 Task: Check the number of single-family homes sold in the last 5 years.
Action: Mouse moved to (467, 200)
Screenshot: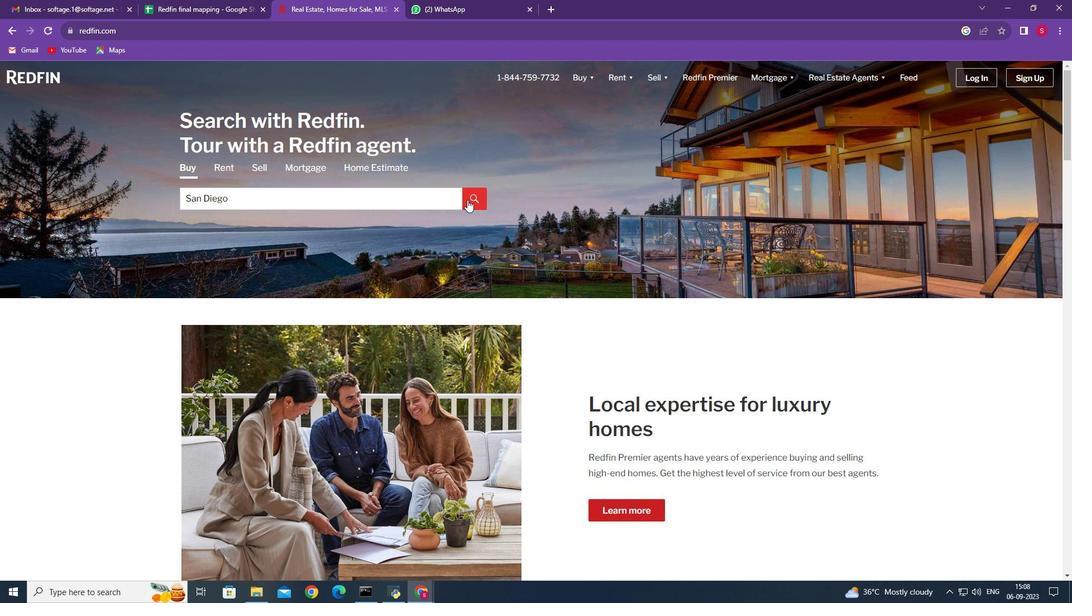 
Action: Mouse pressed left at (467, 200)
Screenshot: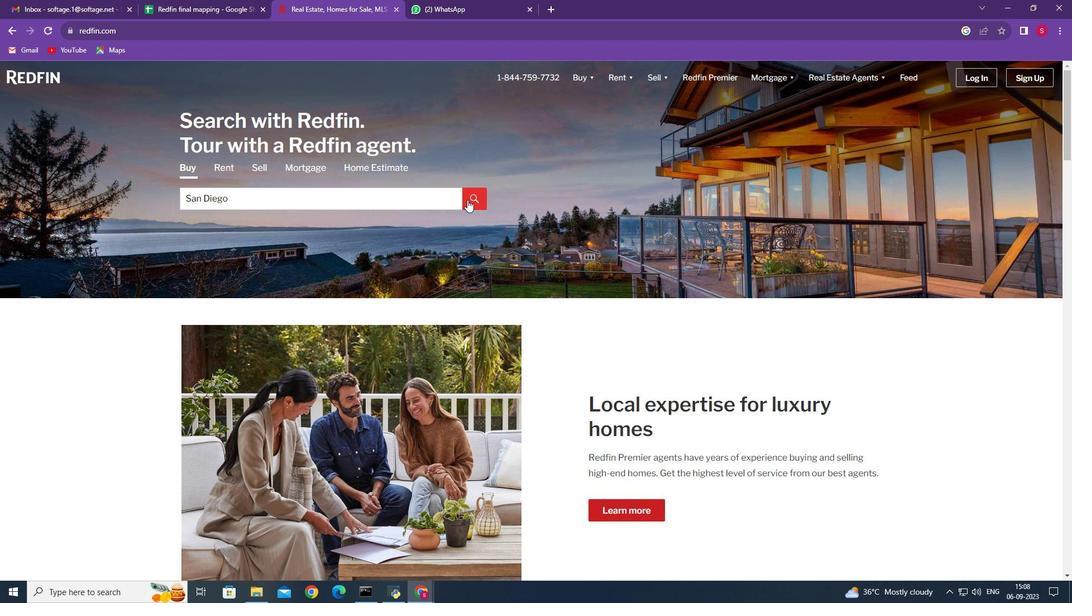 
Action: Mouse moved to (949, 116)
Screenshot: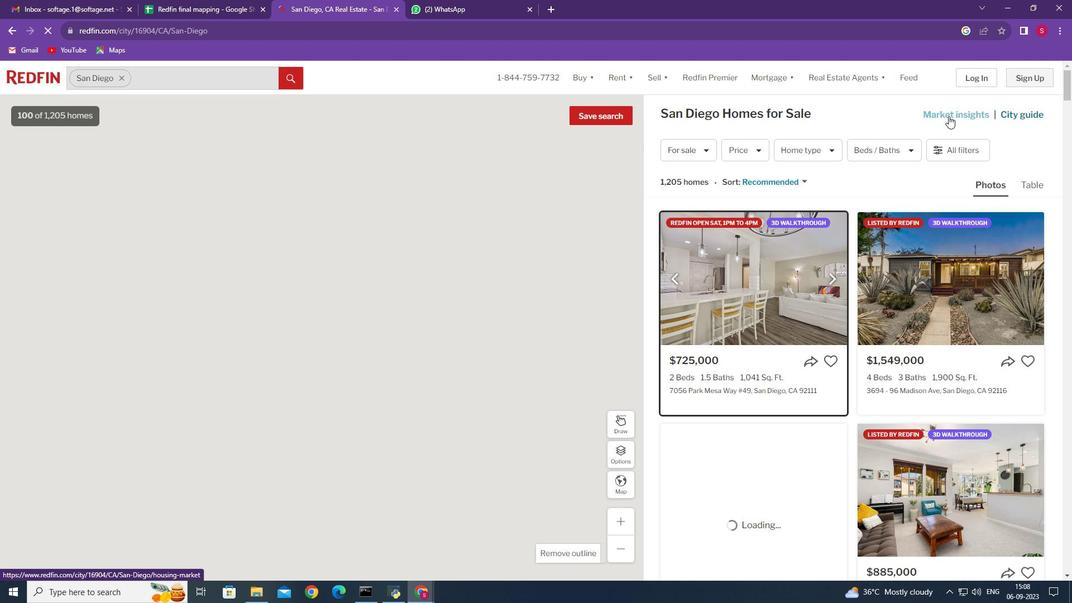 
Action: Mouse pressed left at (949, 116)
Screenshot: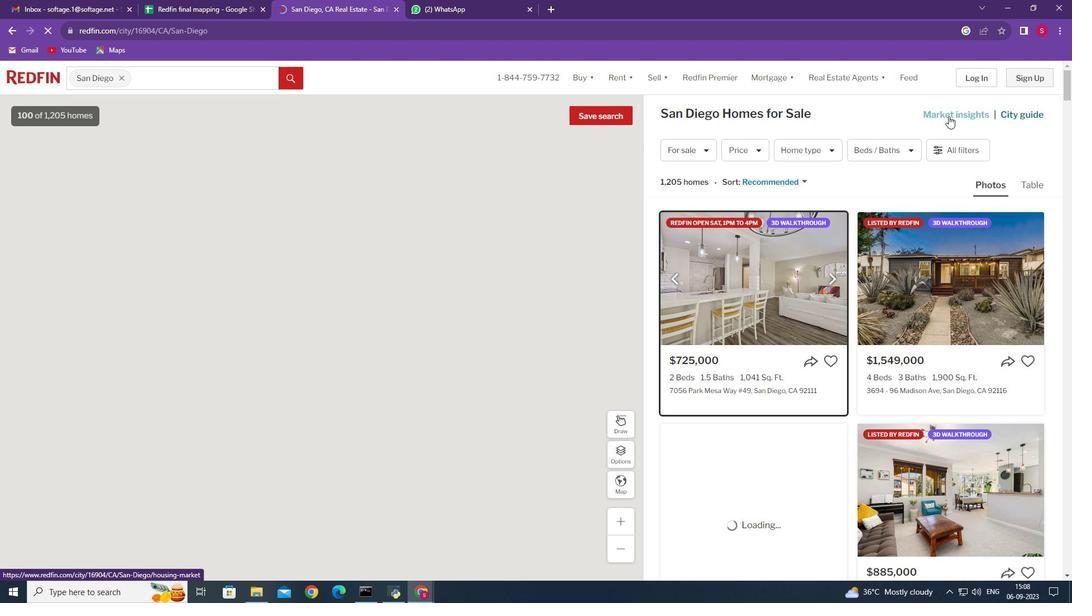 
Action: Mouse moved to (216, 212)
Screenshot: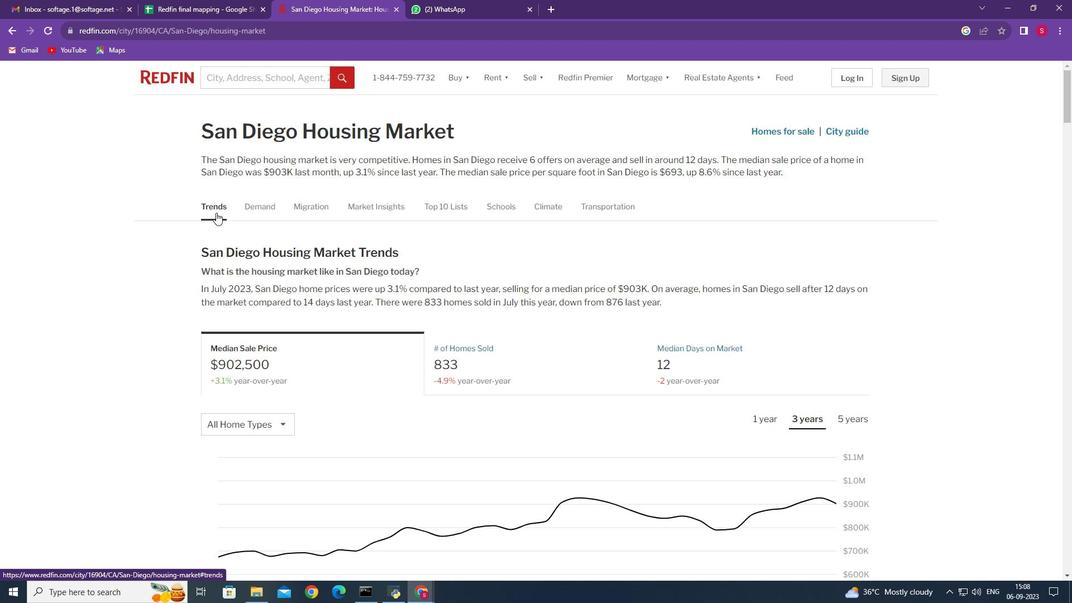 
Action: Mouse pressed left at (216, 212)
Screenshot: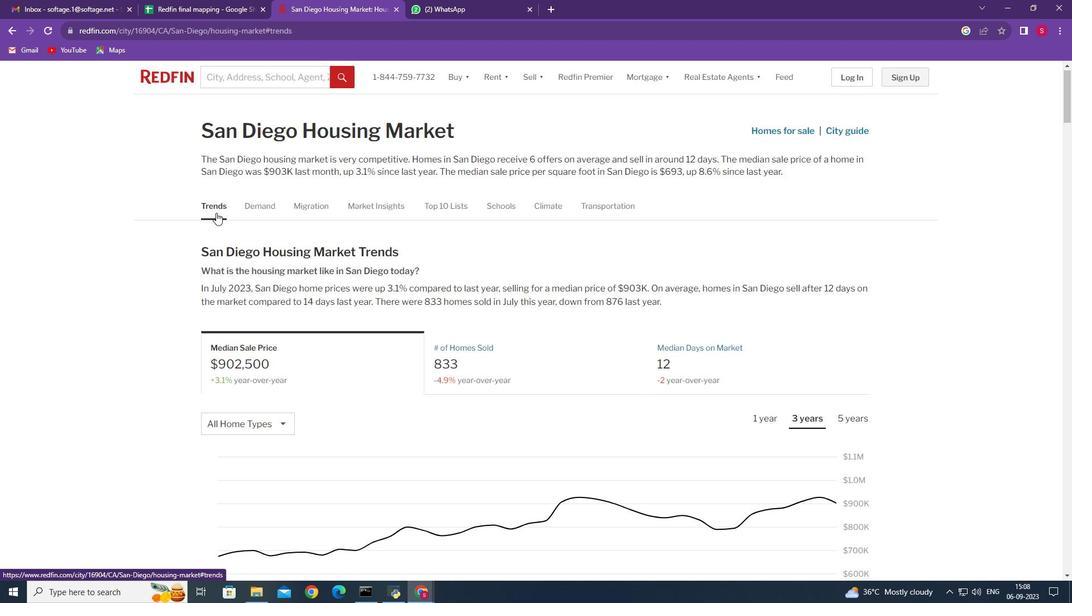 
Action: Mouse moved to (527, 205)
Screenshot: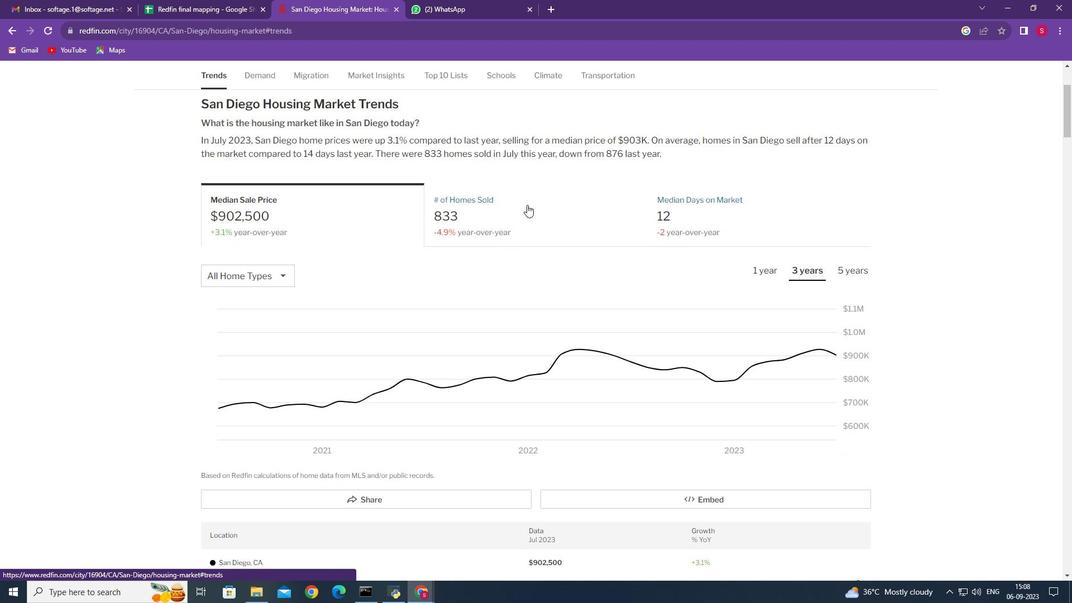 
Action: Mouse pressed left at (527, 205)
Screenshot: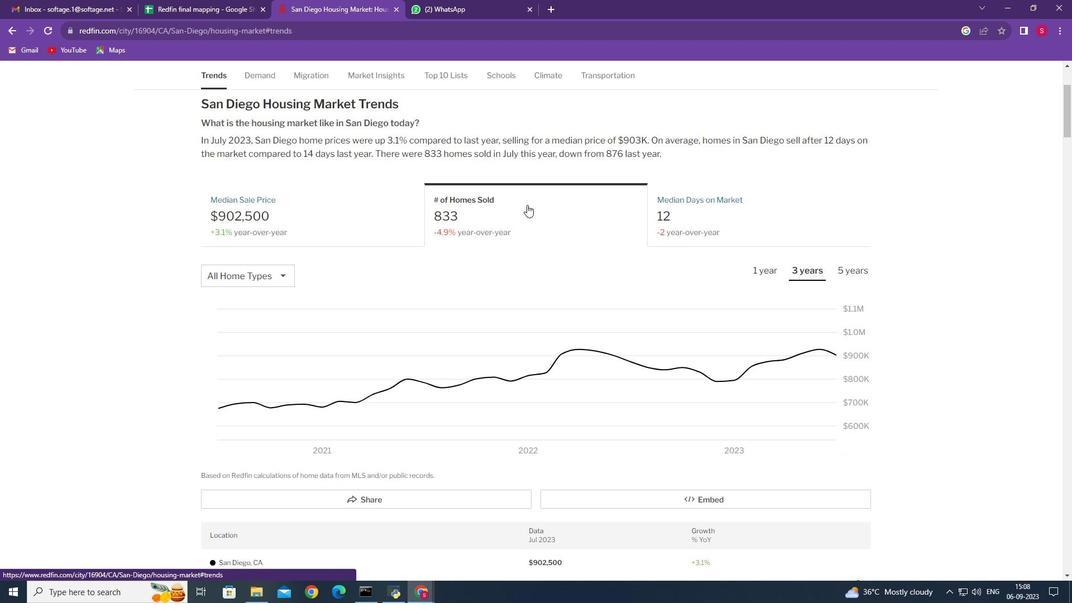 
Action: Mouse moved to (286, 280)
Screenshot: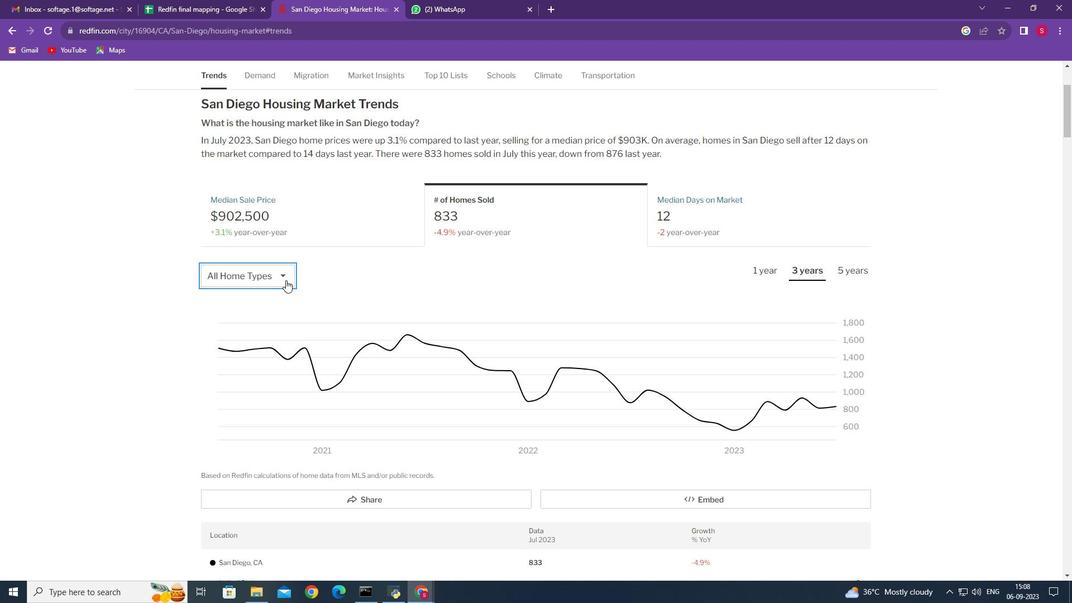 
Action: Mouse pressed left at (286, 280)
Screenshot: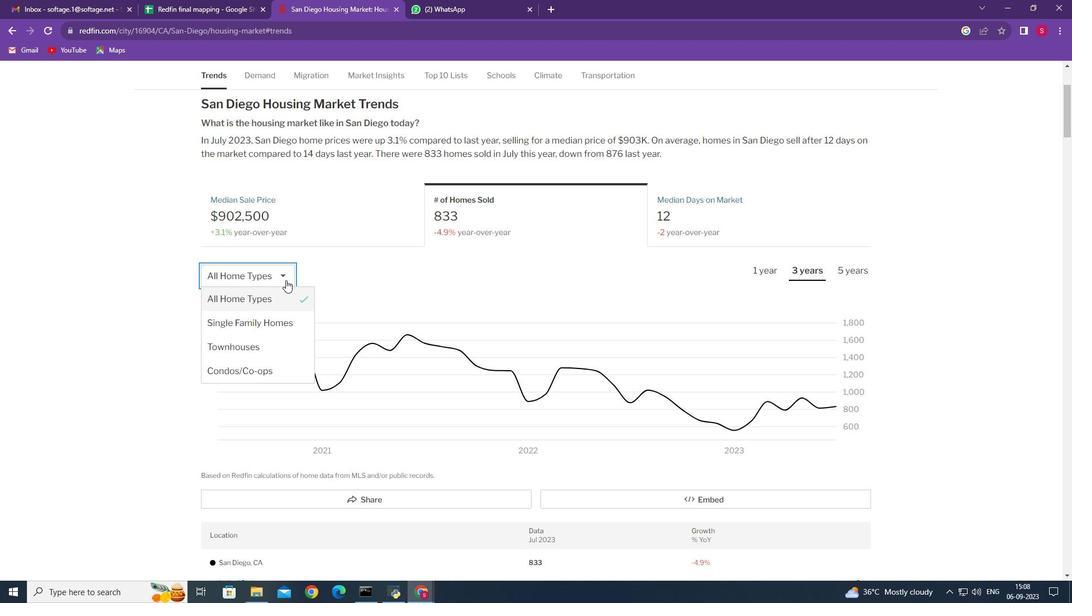 
Action: Mouse moved to (286, 319)
Screenshot: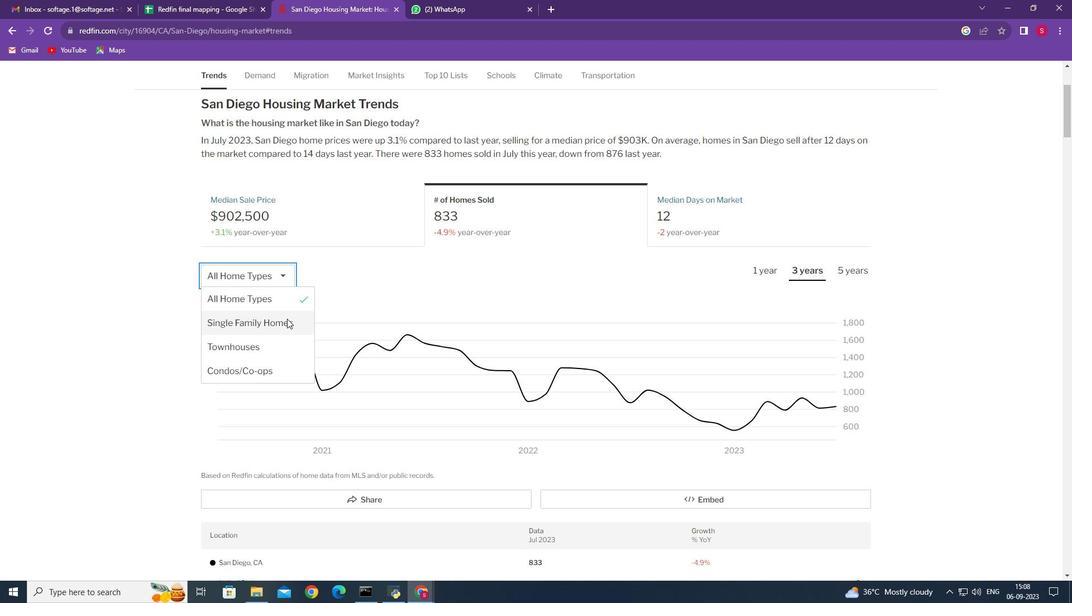 
Action: Mouse pressed left at (286, 319)
Screenshot: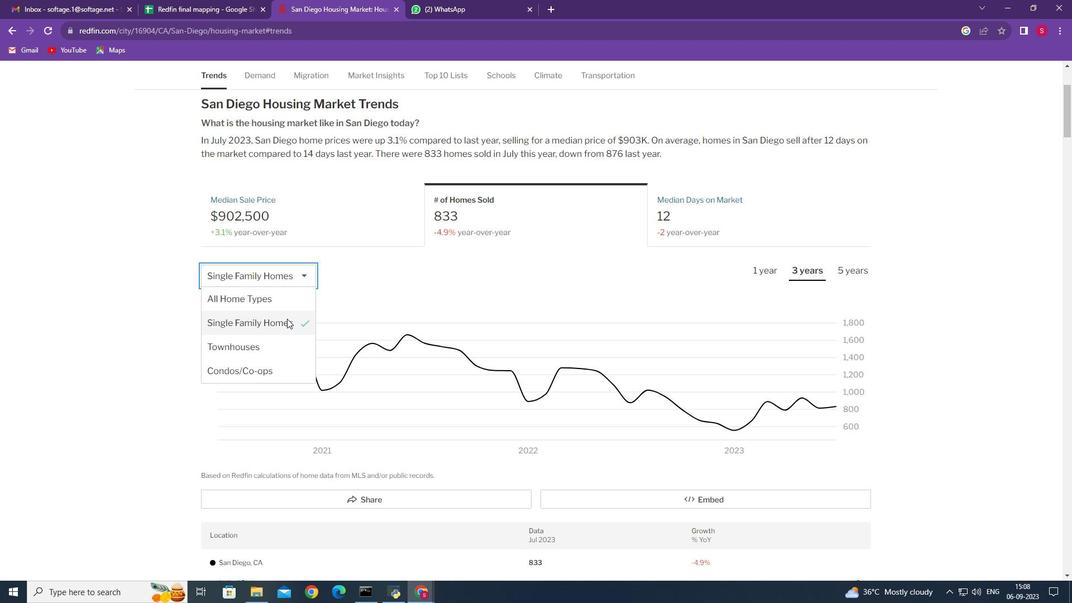 
Action: Mouse moved to (848, 268)
Screenshot: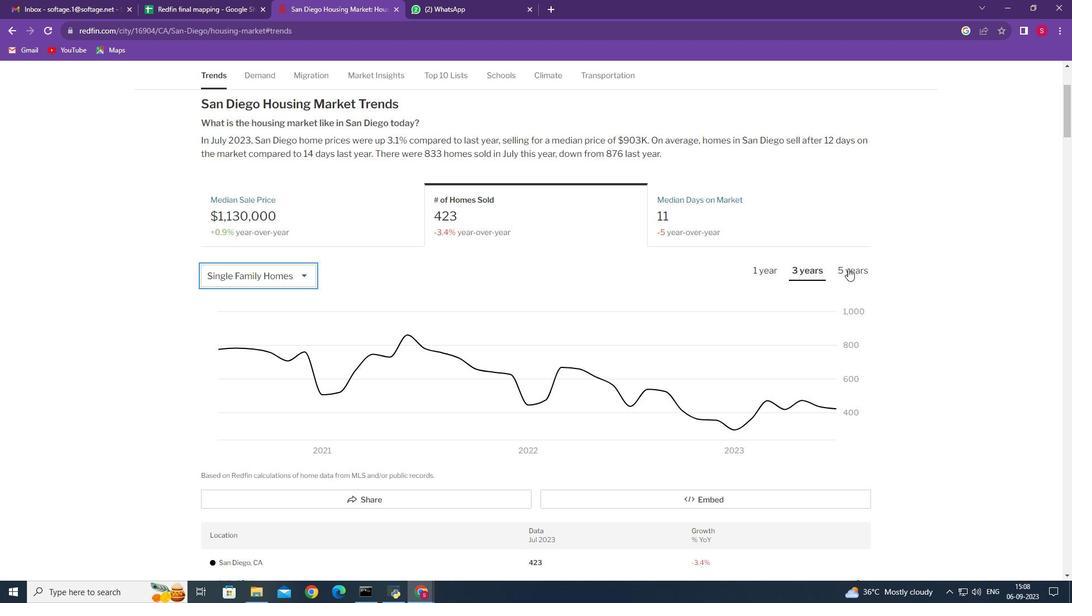 
Action: Mouse pressed left at (848, 268)
Screenshot: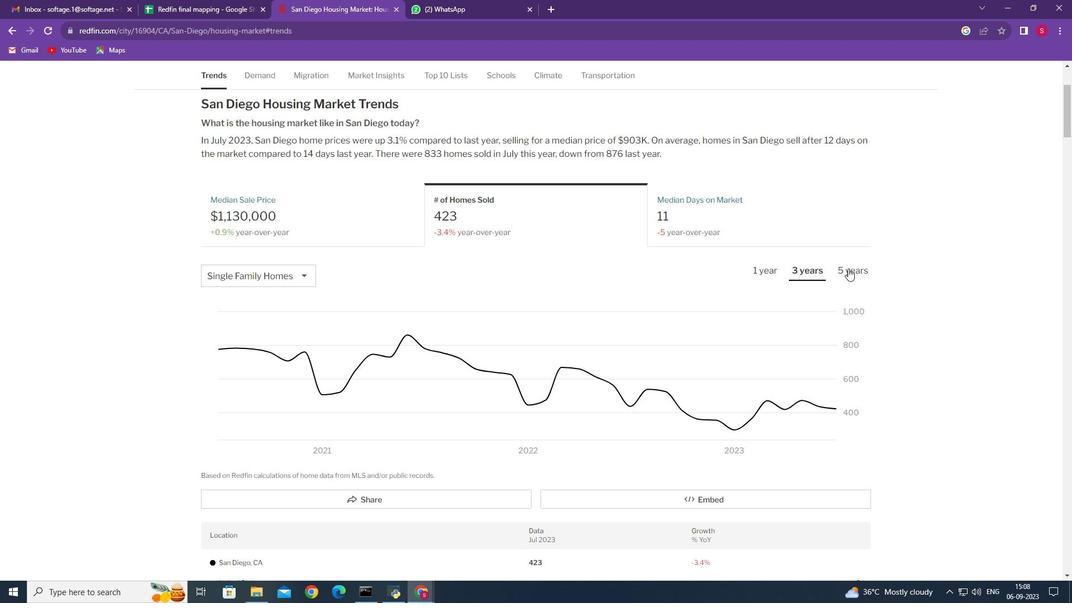 
Action: Mouse moved to (682, 469)
Screenshot: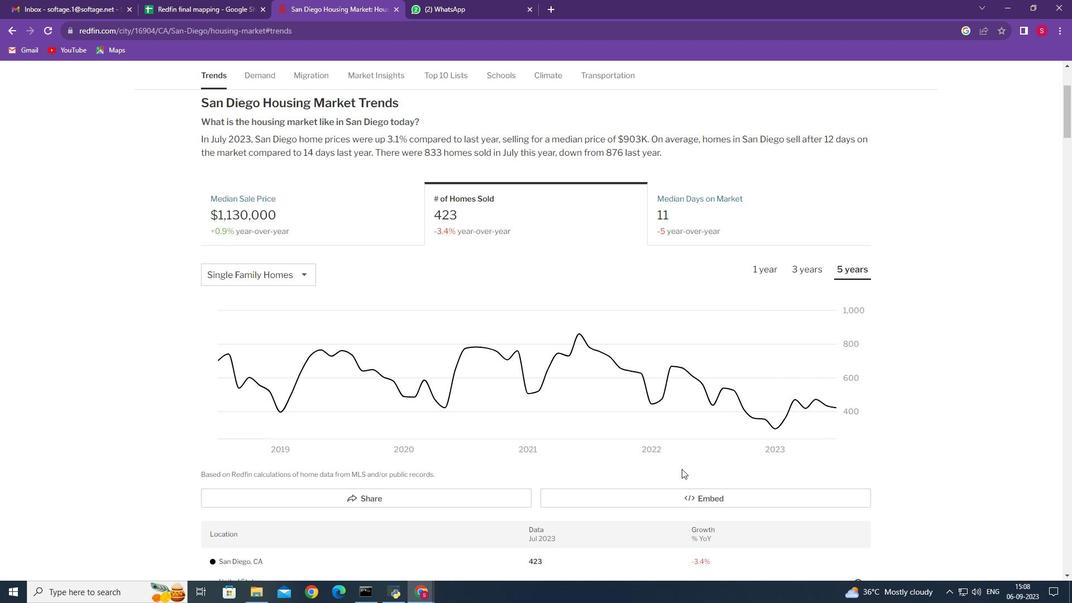 
Action: Mouse scrolled (682, 468) with delta (0, 0)
Screenshot: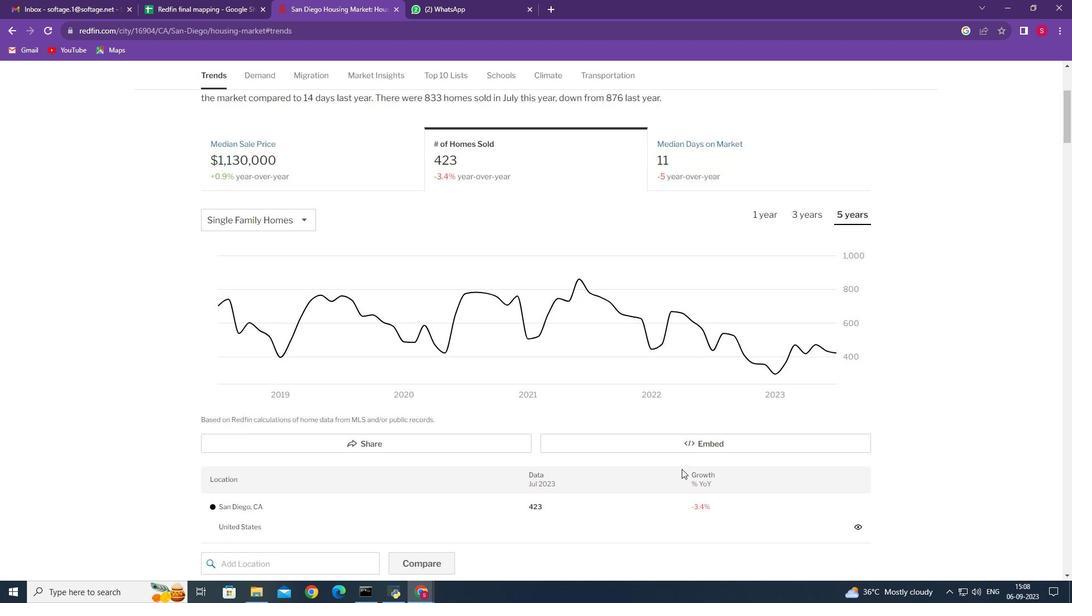 
Action: Mouse moved to (224, 307)
Screenshot: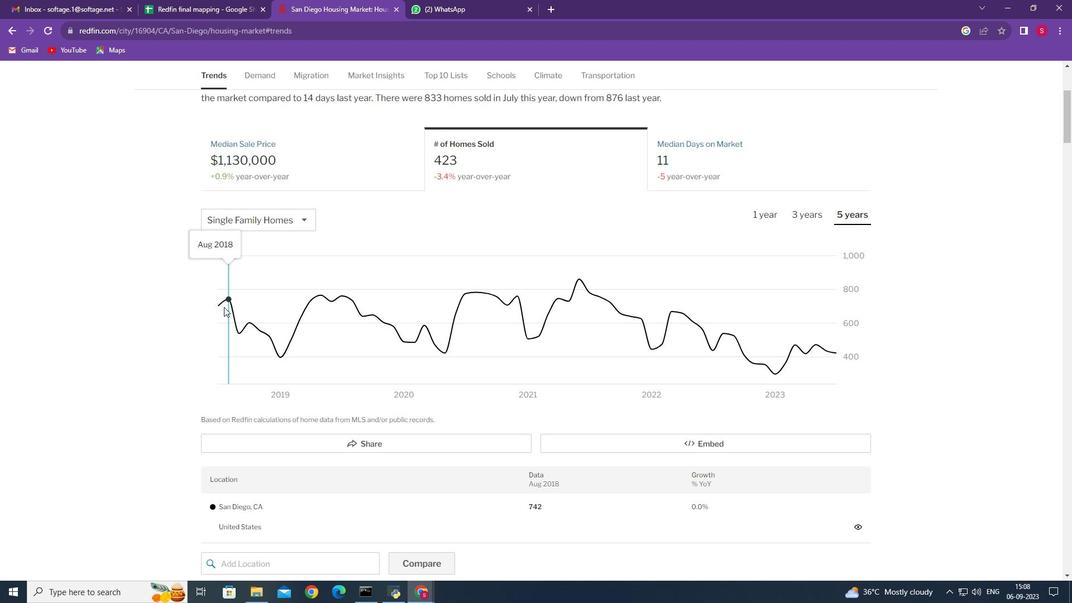 
